 Task: Create a due date automation trigger when advanced on, 2 hours after a card is due add dates due next month.
Action: Mouse moved to (1052, 84)
Screenshot: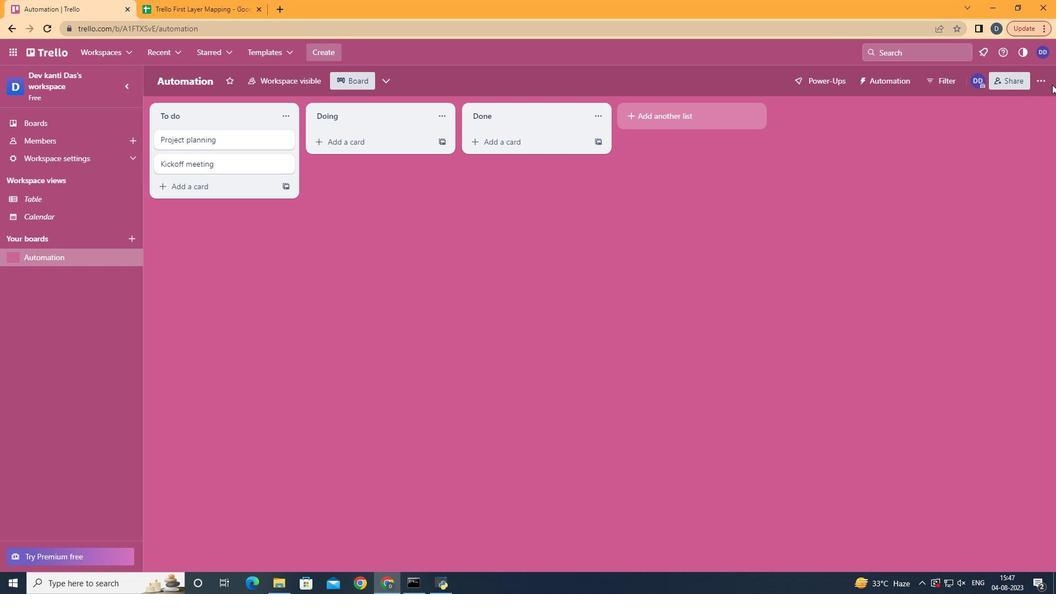 
Action: Mouse pressed left at (1052, 84)
Screenshot: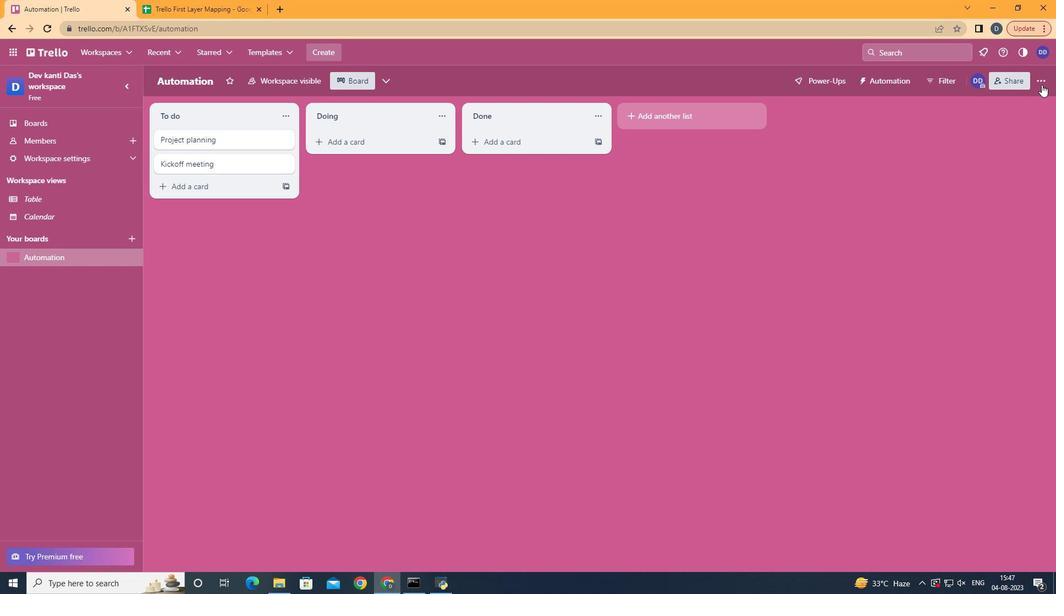 
Action: Mouse moved to (1034, 88)
Screenshot: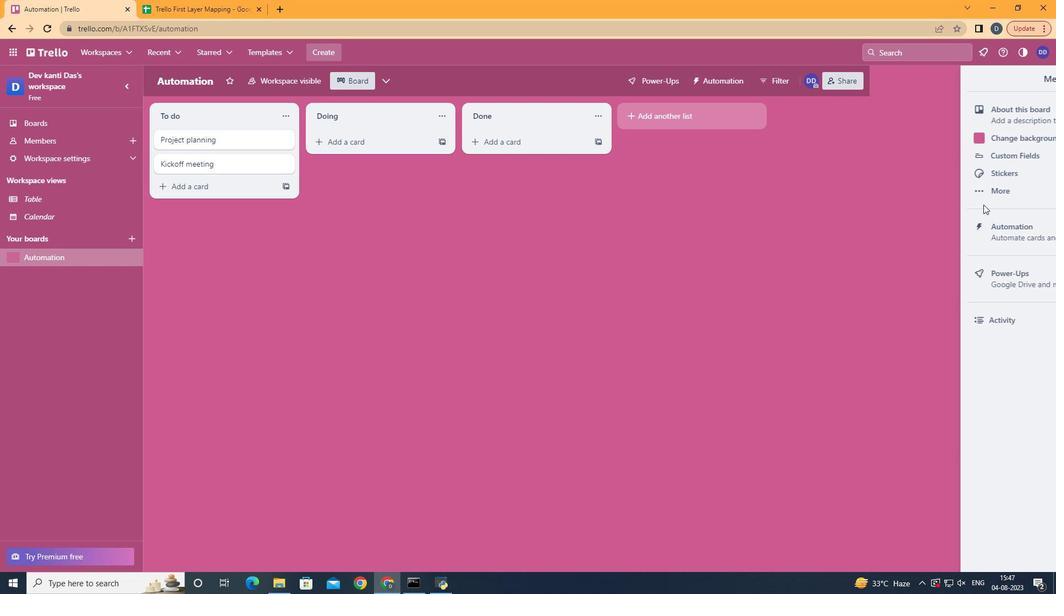 
Action: Mouse pressed left at (1035, 83)
Screenshot: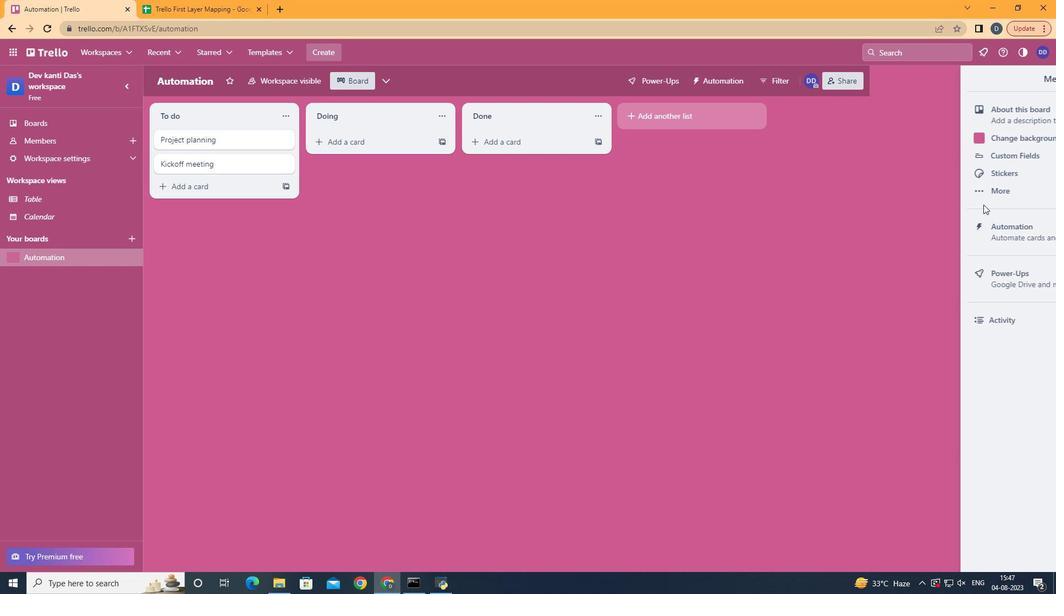 
Action: Mouse moved to (963, 231)
Screenshot: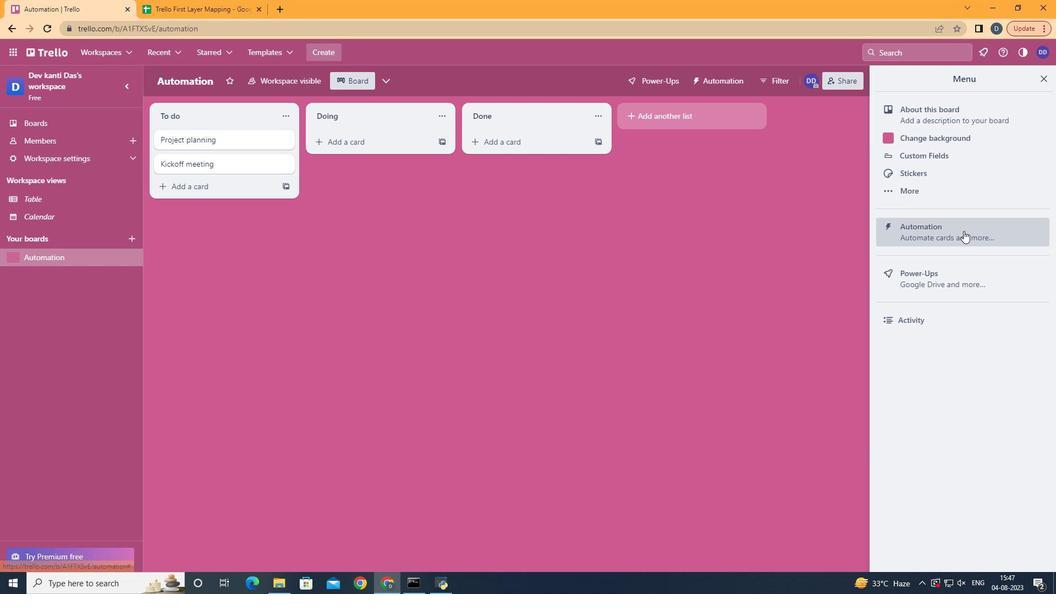 
Action: Mouse pressed left at (963, 231)
Screenshot: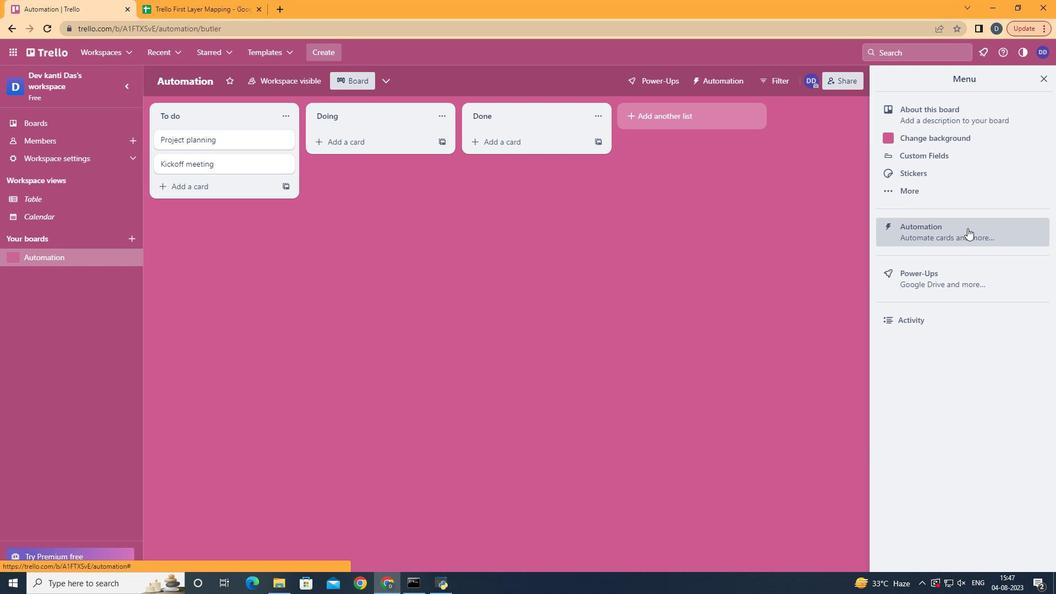 
Action: Mouse moved to (223, 221)
Screenshot: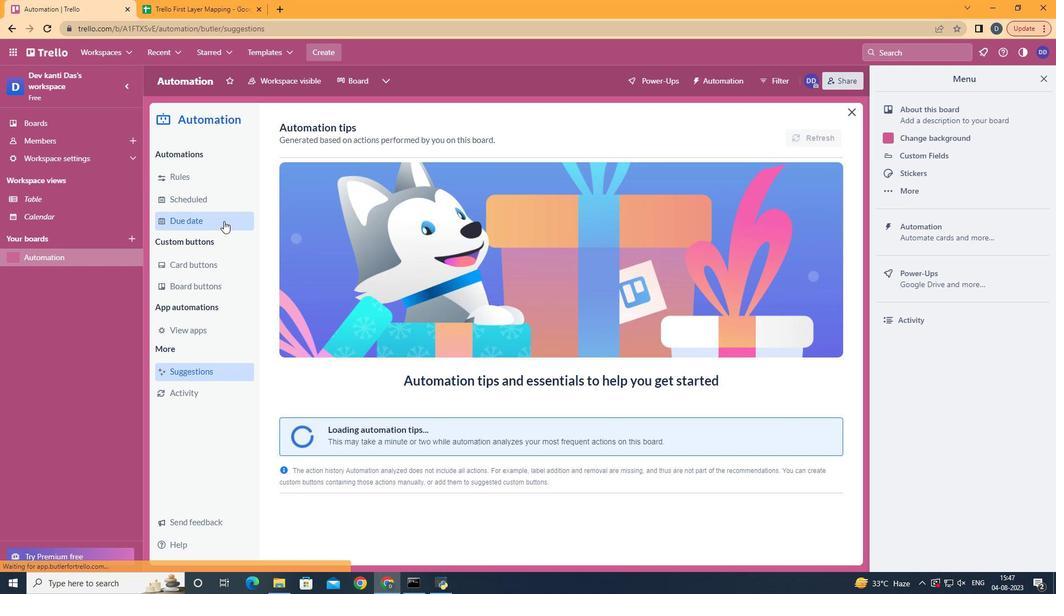 
Action: Mouse pressed left at (223, 221)
Screenshot: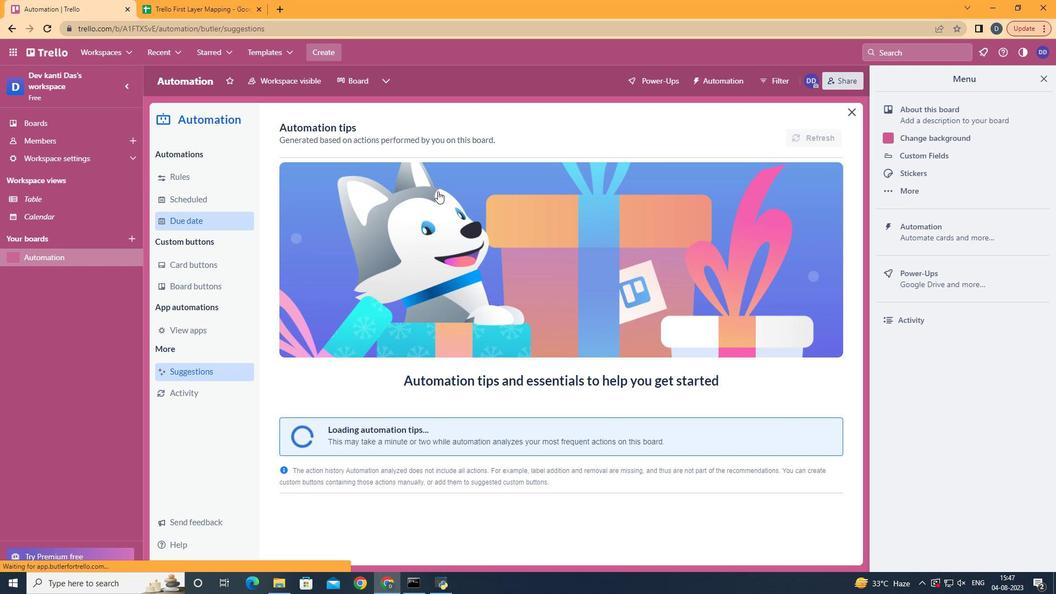 
Action: Mouse moved to (753, 132)
Screenshot: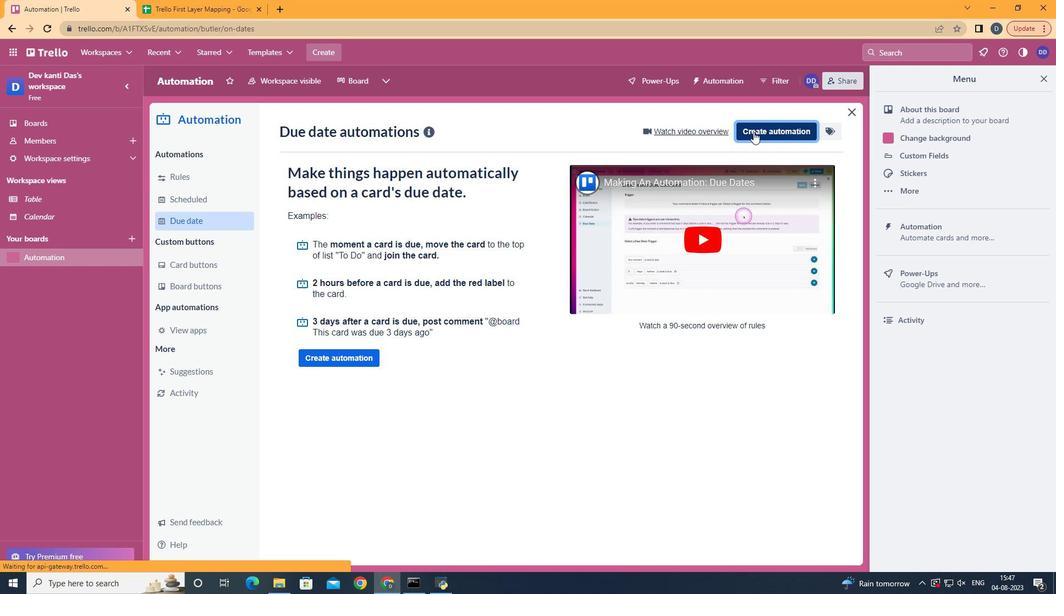 
Action: Mouse pressed left at (753, 132)
Screenshot: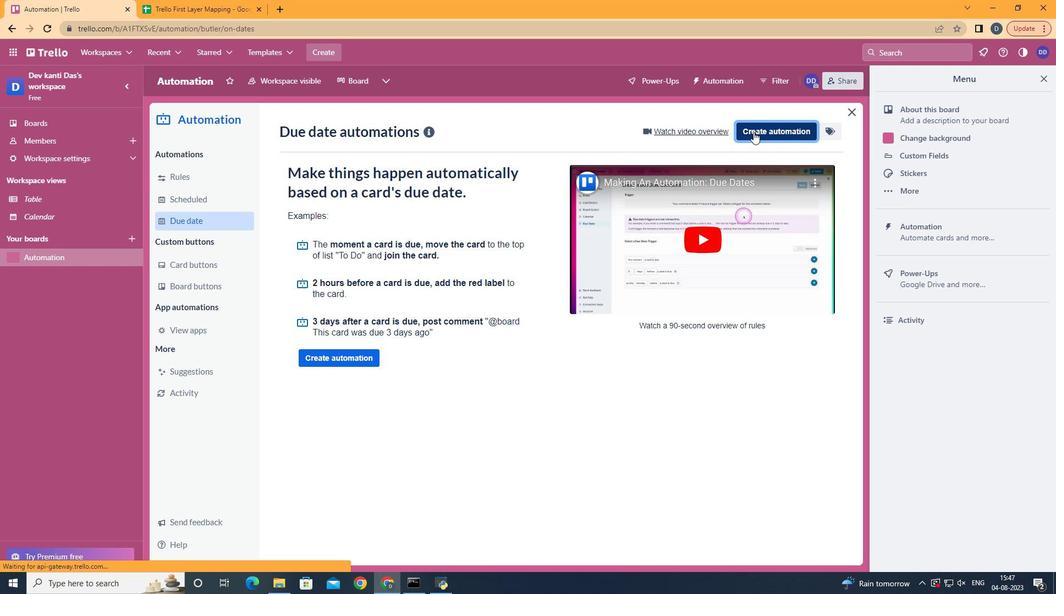 
Action: Mouse moved to (562, 229)
Screenshot: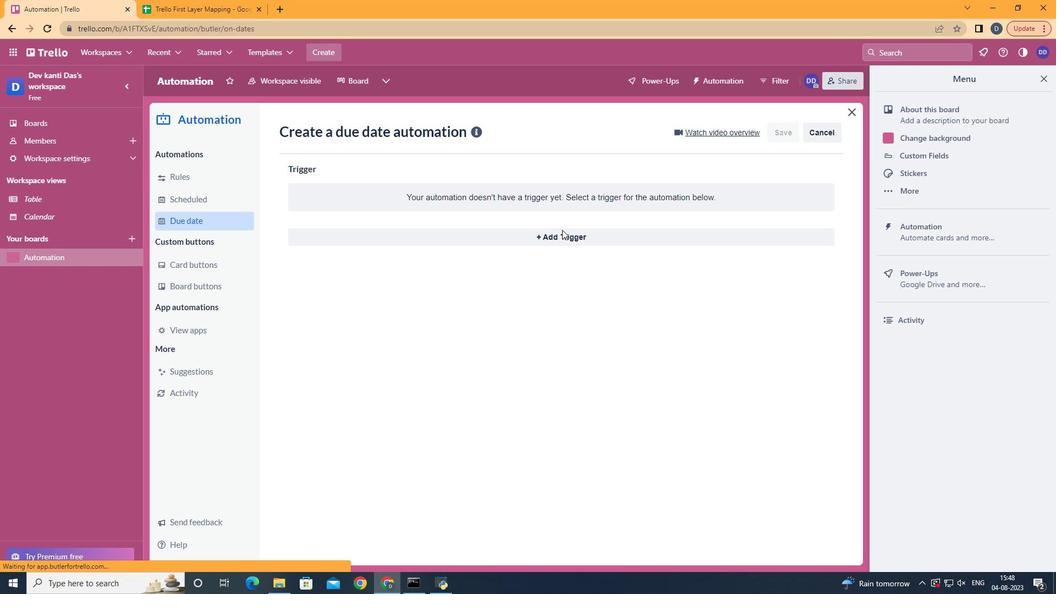 
Action: Mouse pressed left at (562, 229)
Screenshot: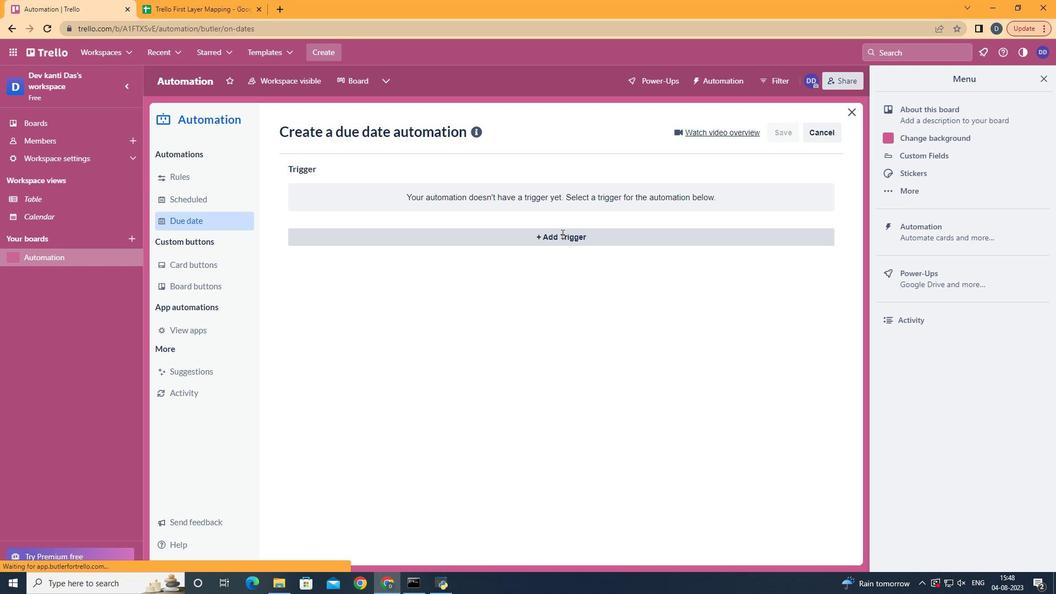 
Action: Mouse moved to (340, 471)
Screenshot: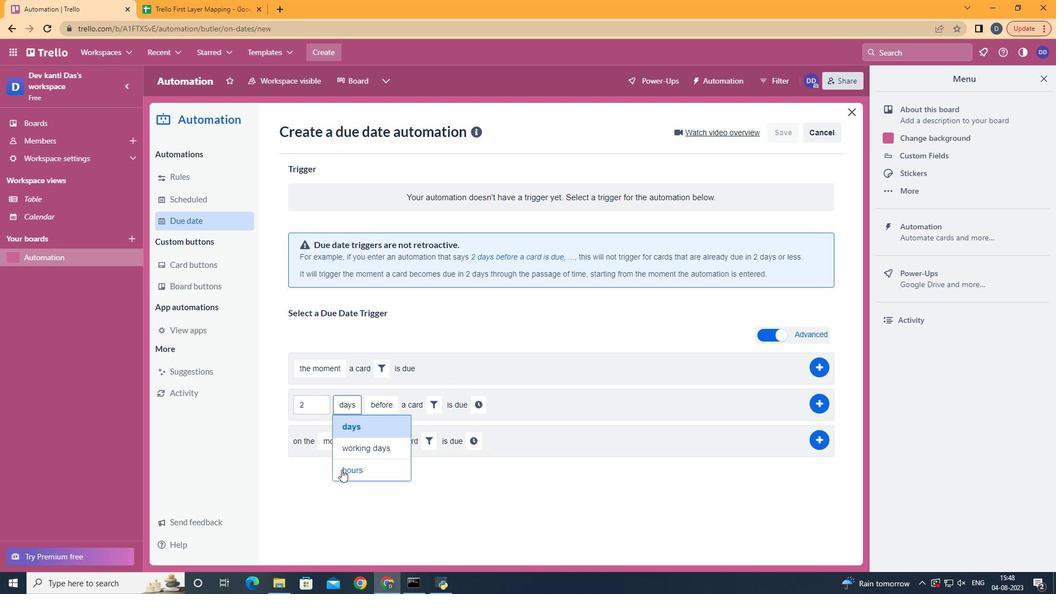 
Action: Mouse pressed left at (340, 471)
Screenshot: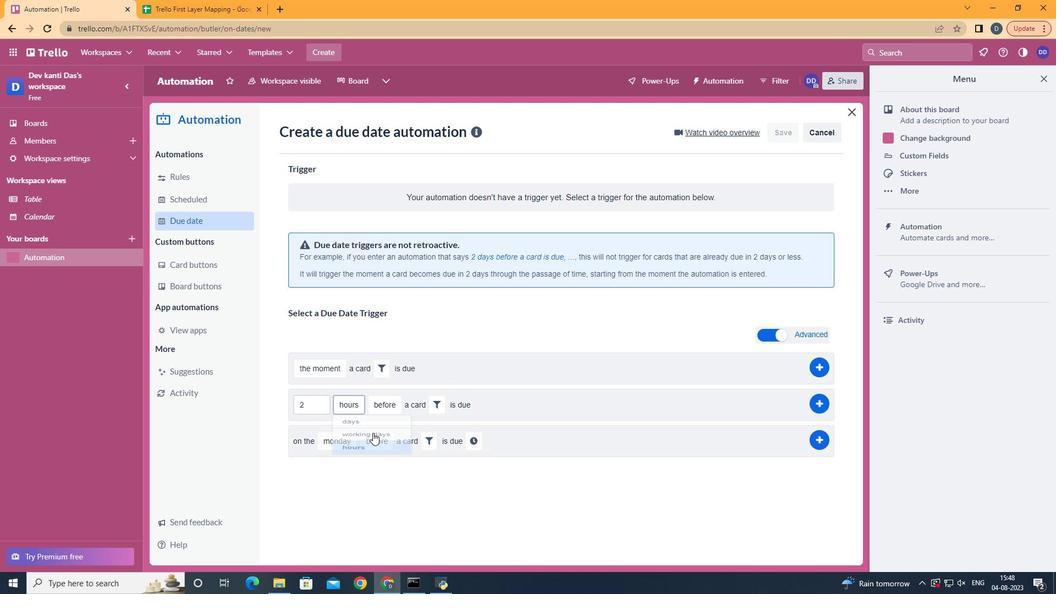 
Action: Mouse moved to (389, 453)
Screenshot: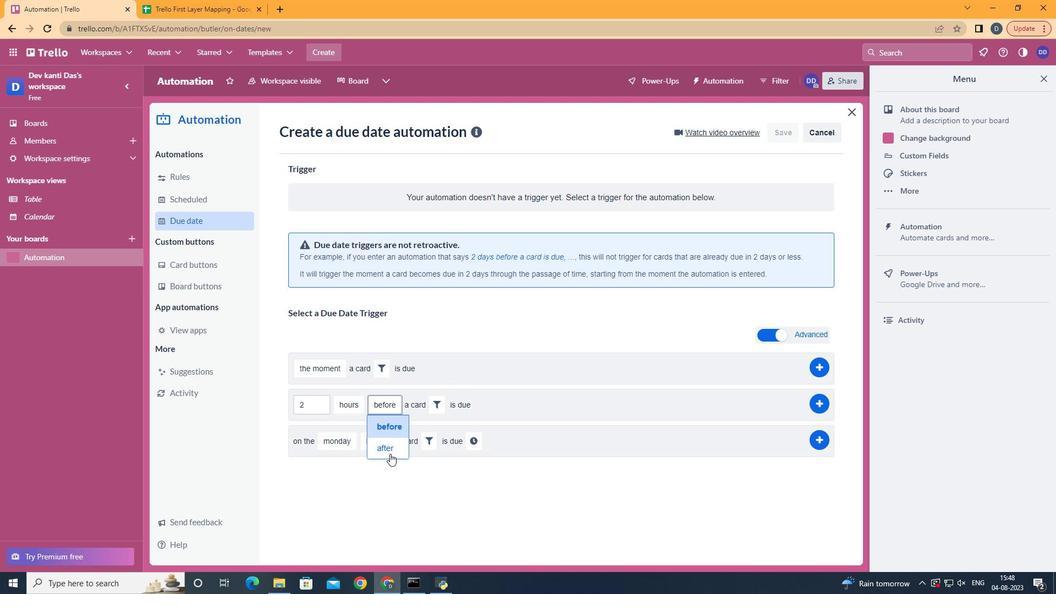 
Action: Mouse pressed left at (389, 453)
Screenshot: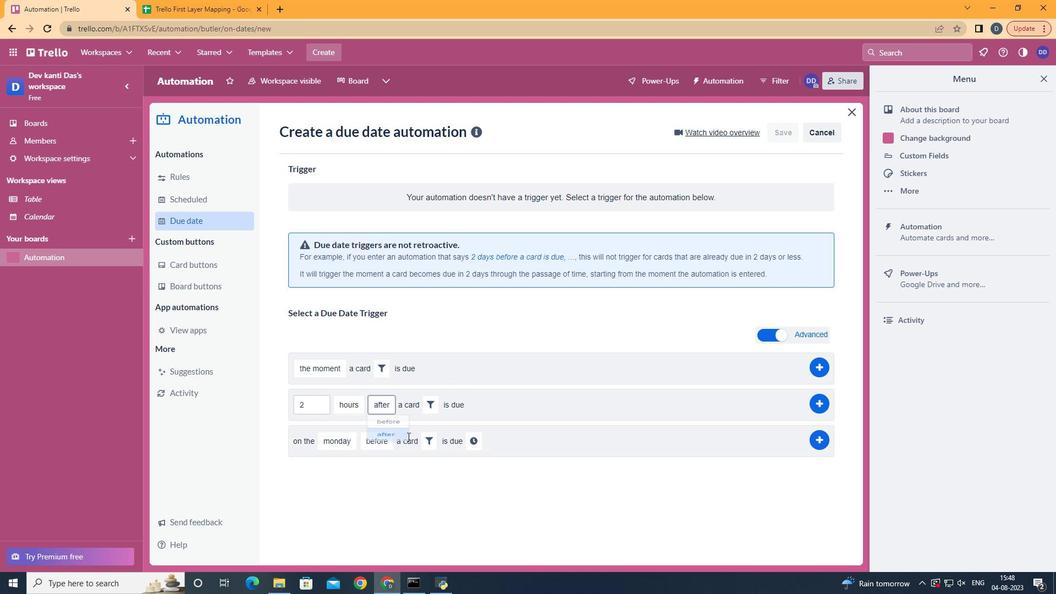 
Action: Mouse moved to (427, 410)
Screenshot: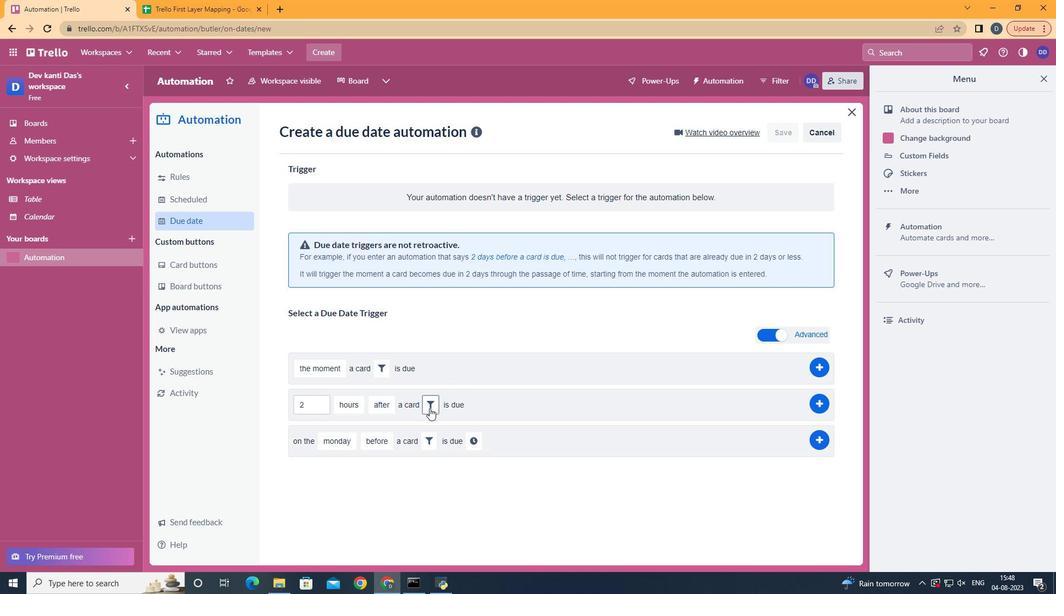 
Action: Mouse pressed left at (427, 410)
Screenshot: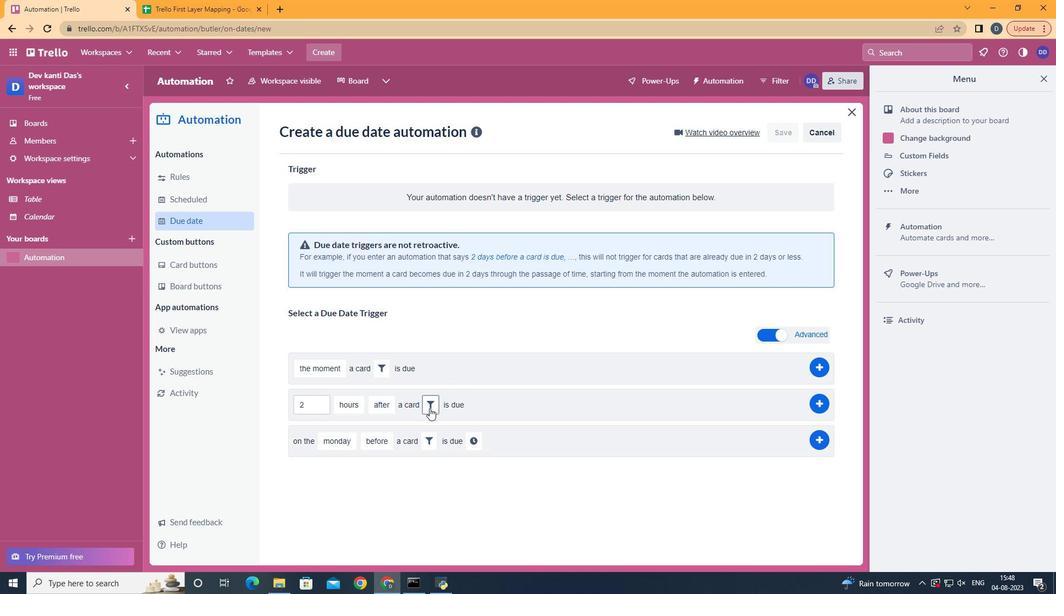 
Action: Mouse moved to (489, 438)
Screenshot: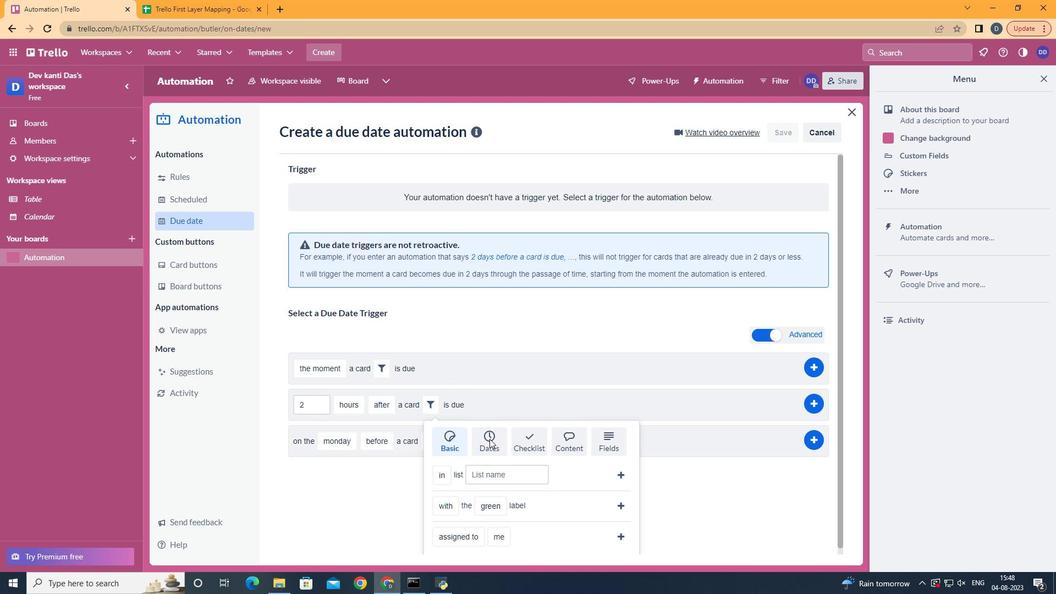 
Action: Mouse pressed left at (489, 438)
Screenshot: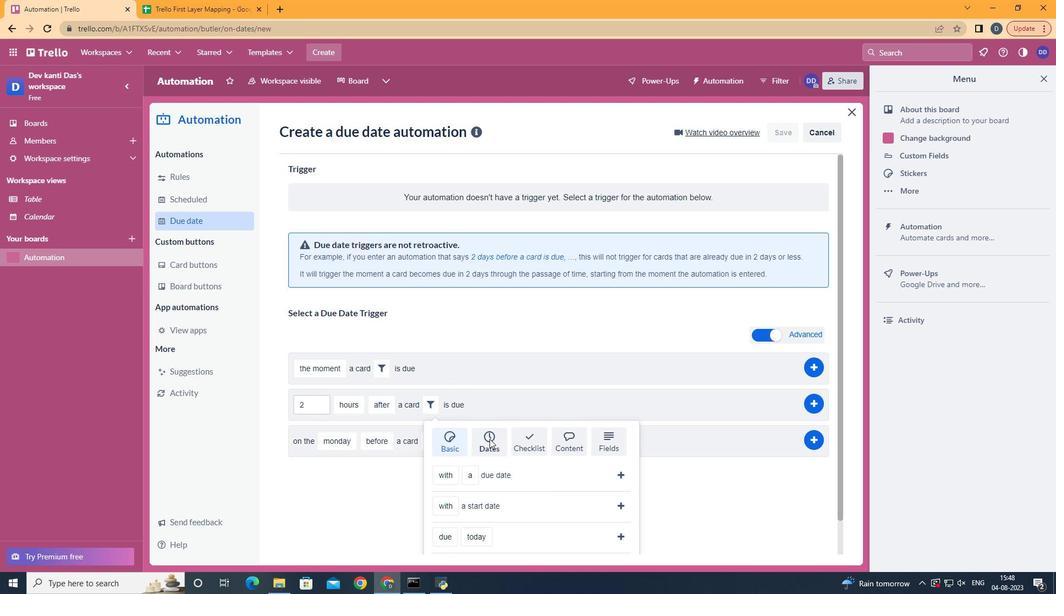 
Action: Mouse scrolled (489, 438) with delta (0, 0)
Screenshot: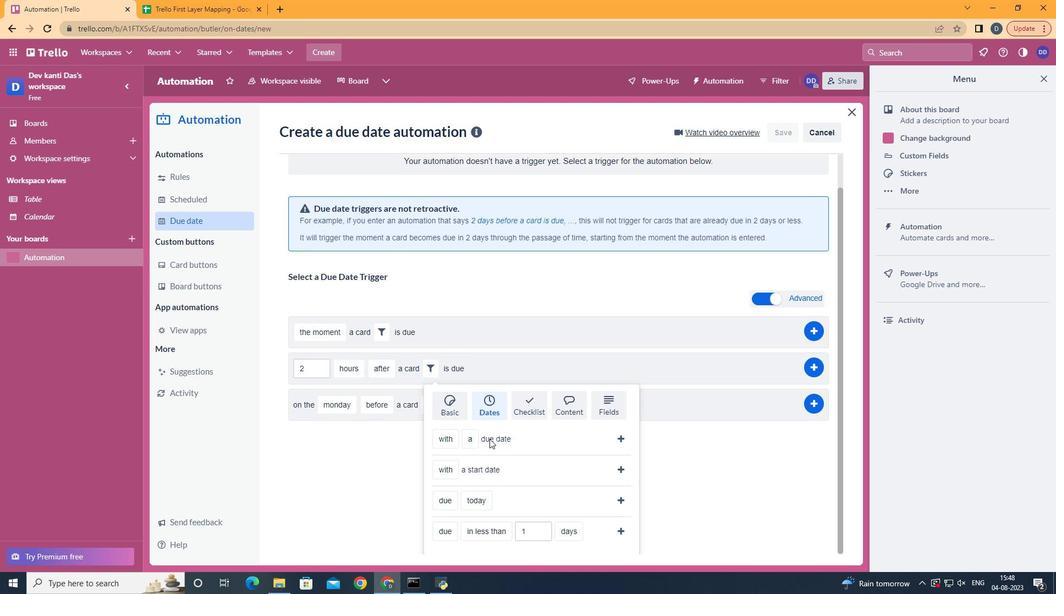 
Action: Mouse scrolled (489, 438) with delta (0, 0)
Screenshot: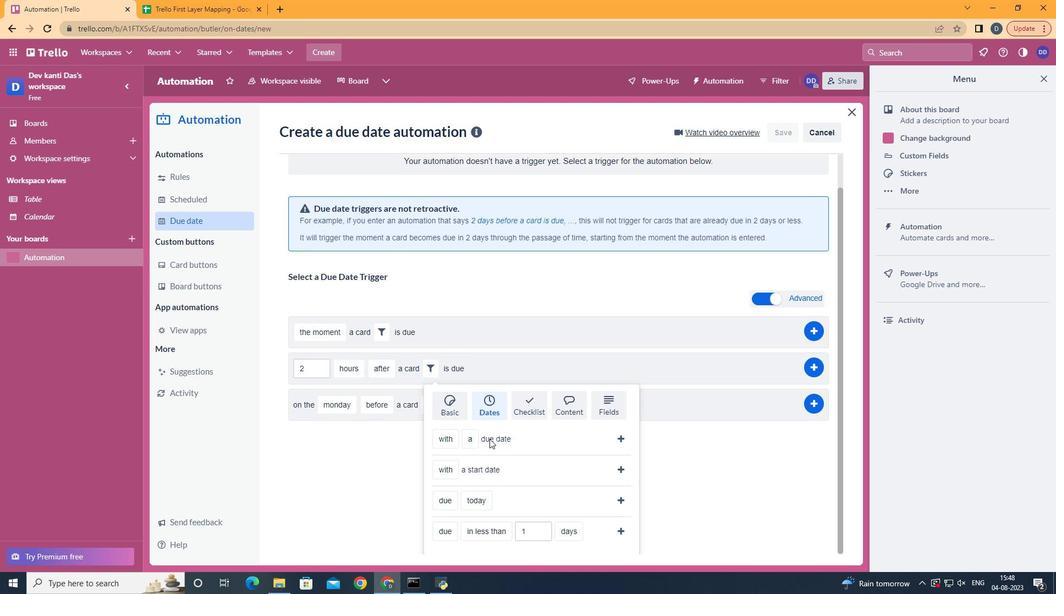 
Action: Mouse scrolled (489, 438) with delta (0, 0)
Screenshot: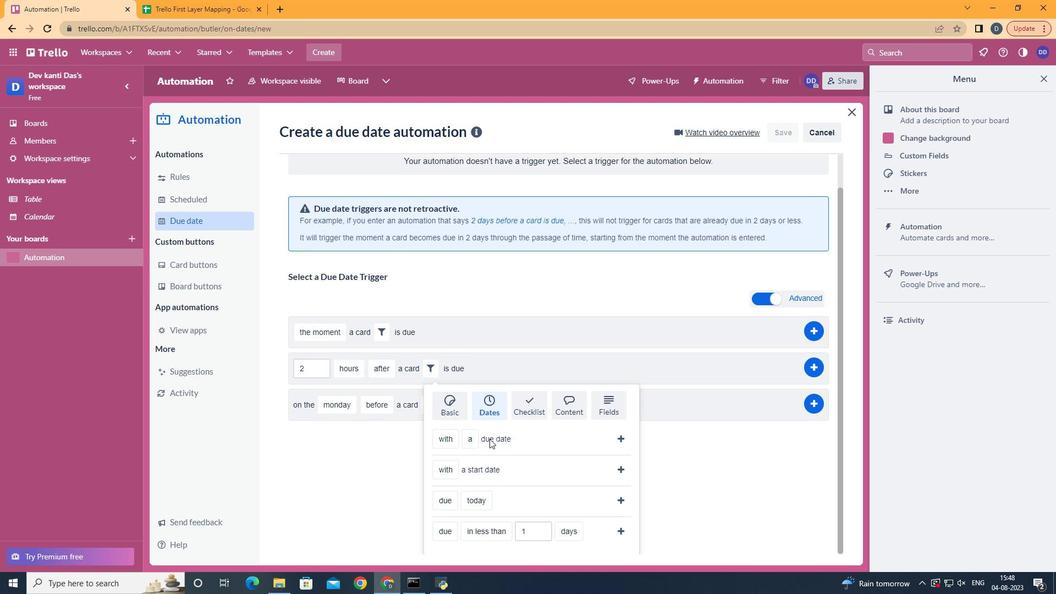 
Action: Mouse scrolled (489, 438) with delta (0, 0)
Screenshot: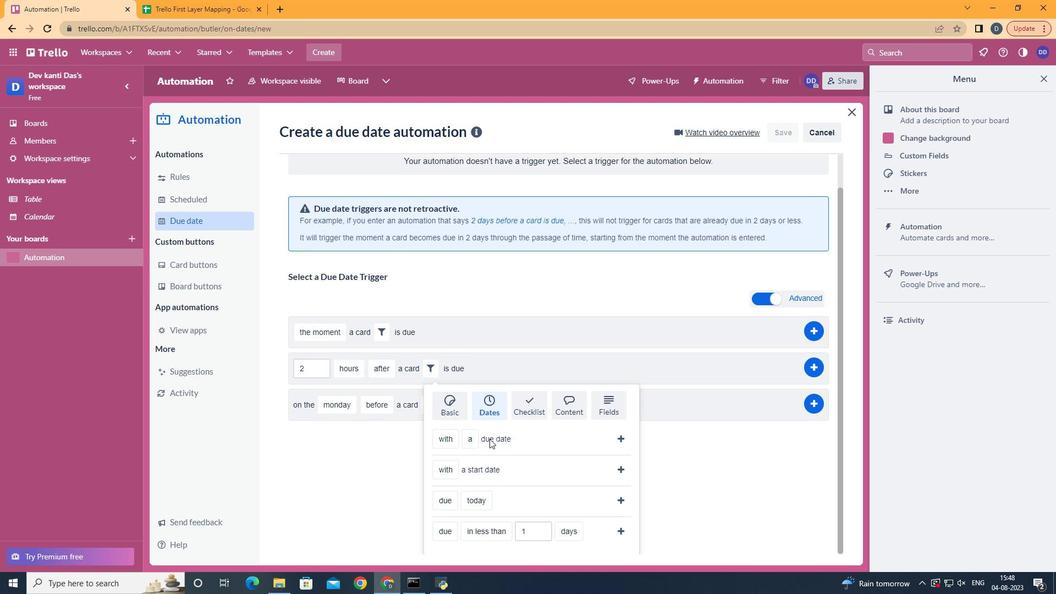 
Action: Mouse scrolled (489, 438) with delta (0, 0)
Screenshot: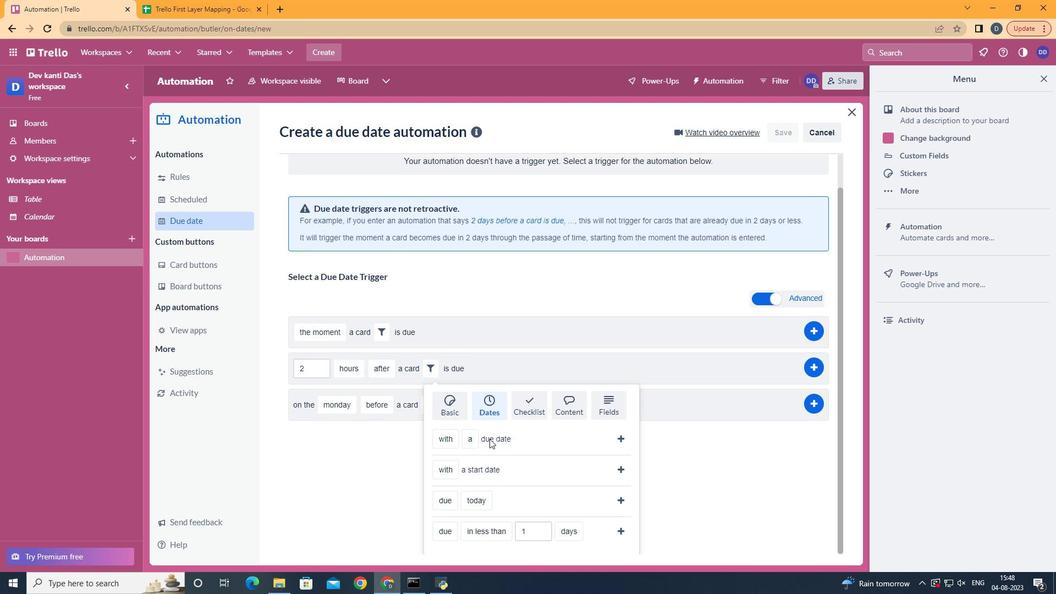 
Action: Mouse moved to (453, 409)
Screenshot: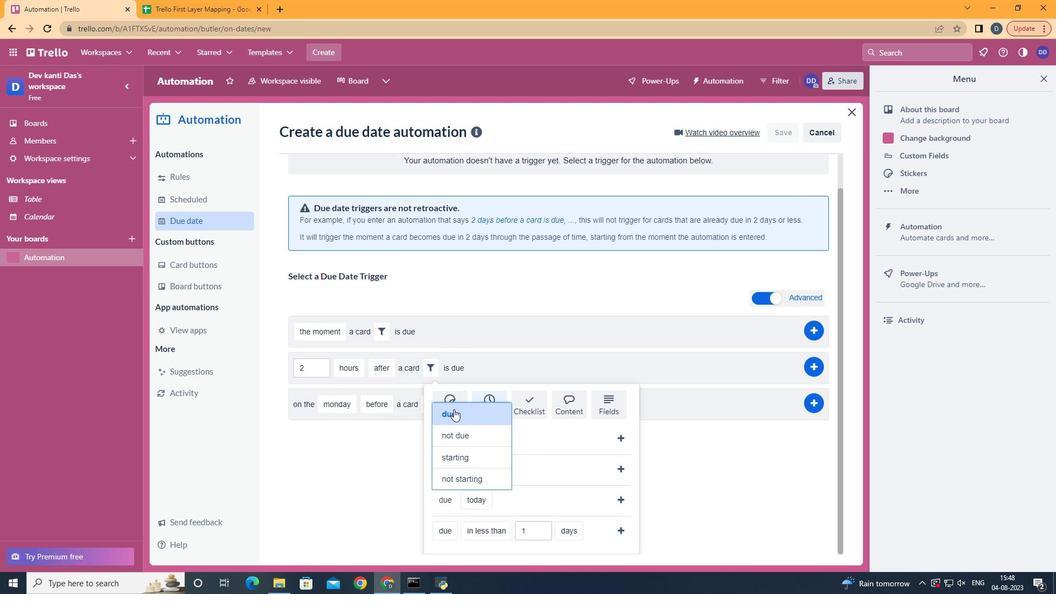 
Action: Mouse pressed left at (453, 409)
Screenshot: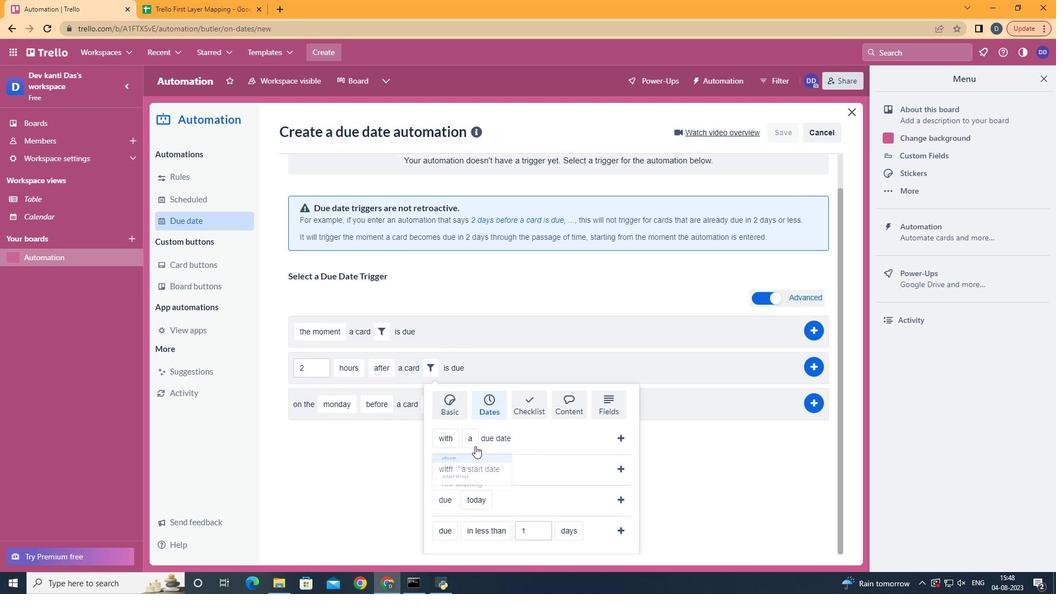 
Action: Mouse moved to (493, 480)
Screenshot: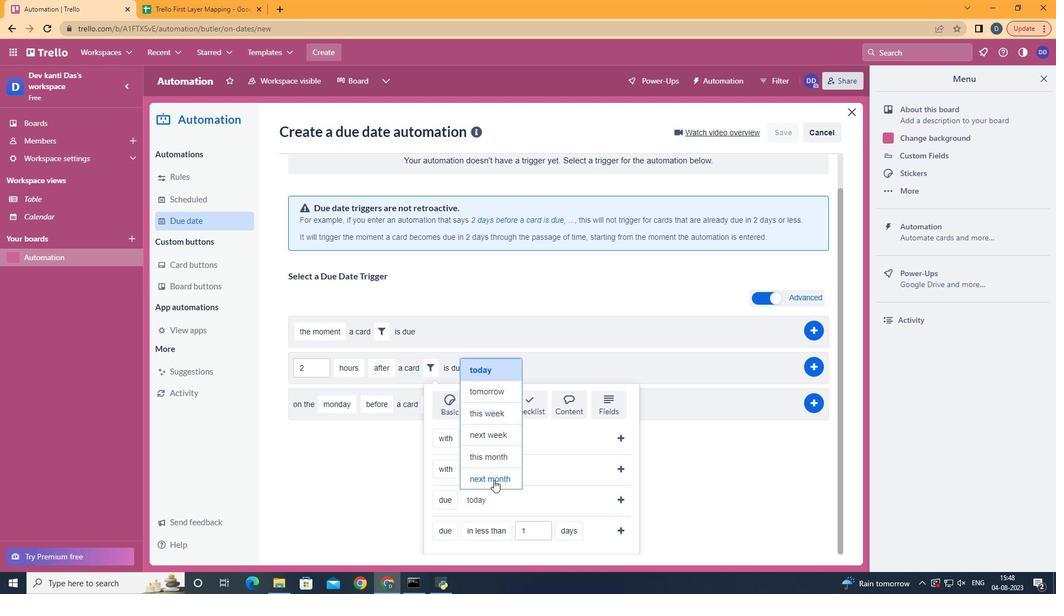 
Action: Mouse pressed left at (493, 480)
Screenshot: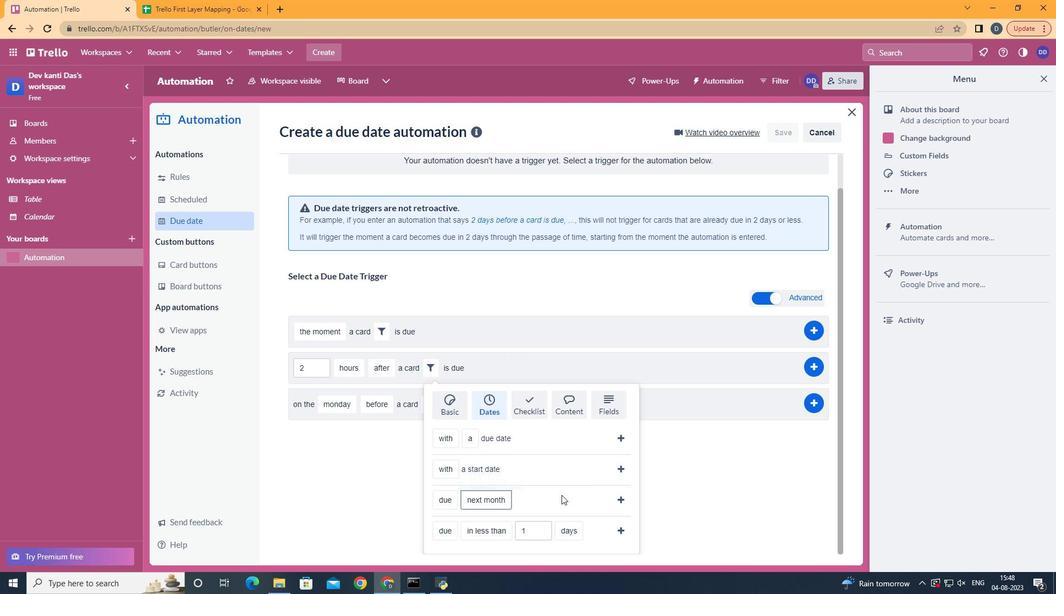 
Action: Mouse moved to (621, 500)
Screenshot: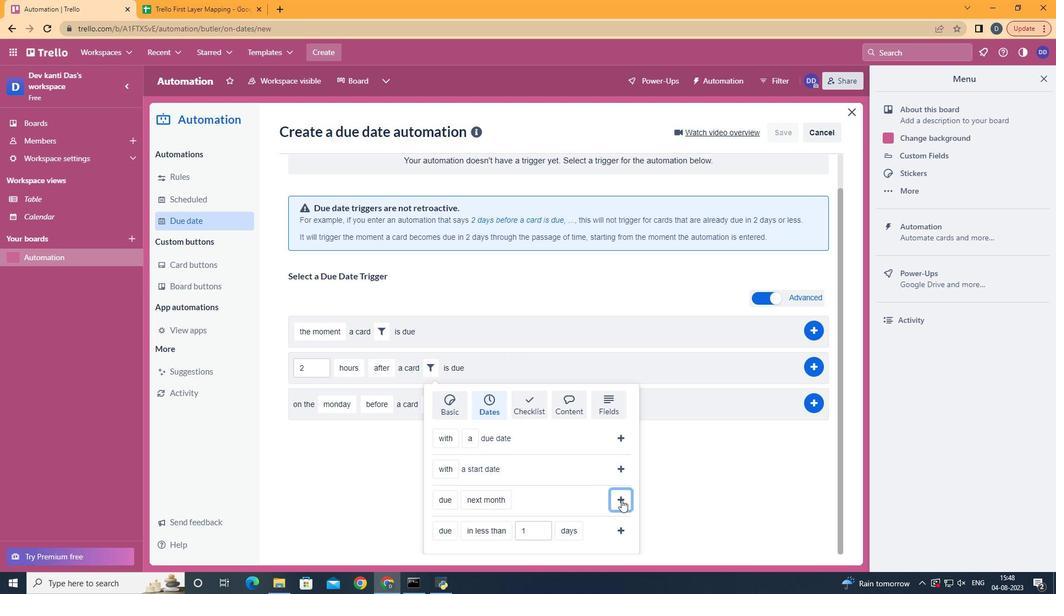 
Action: Mouse pressed left at (621, 500)
Screenshot: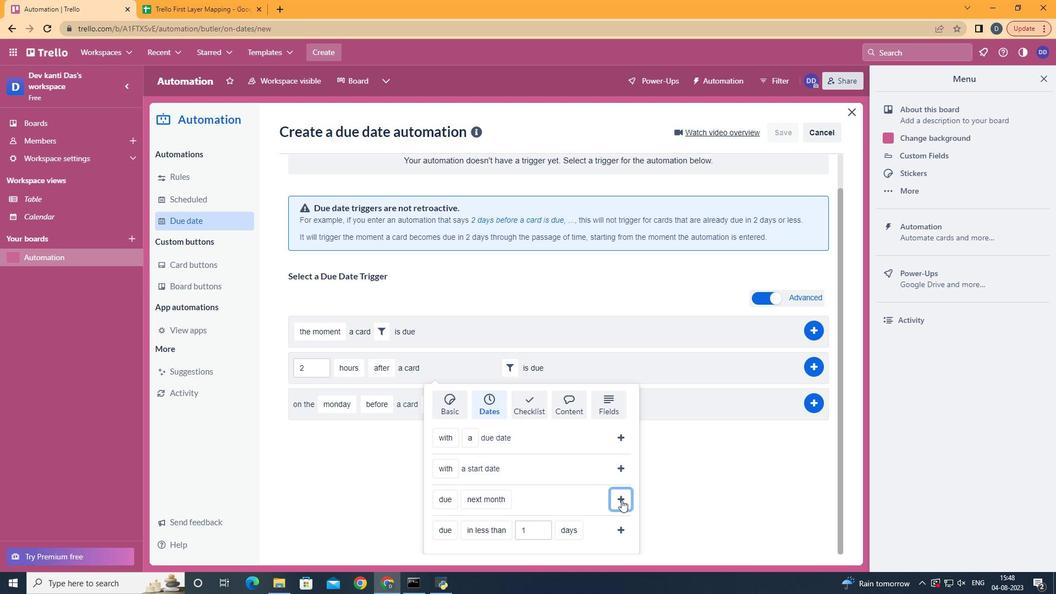 
Action: Mouse moved to (822, 406)
Screenshot: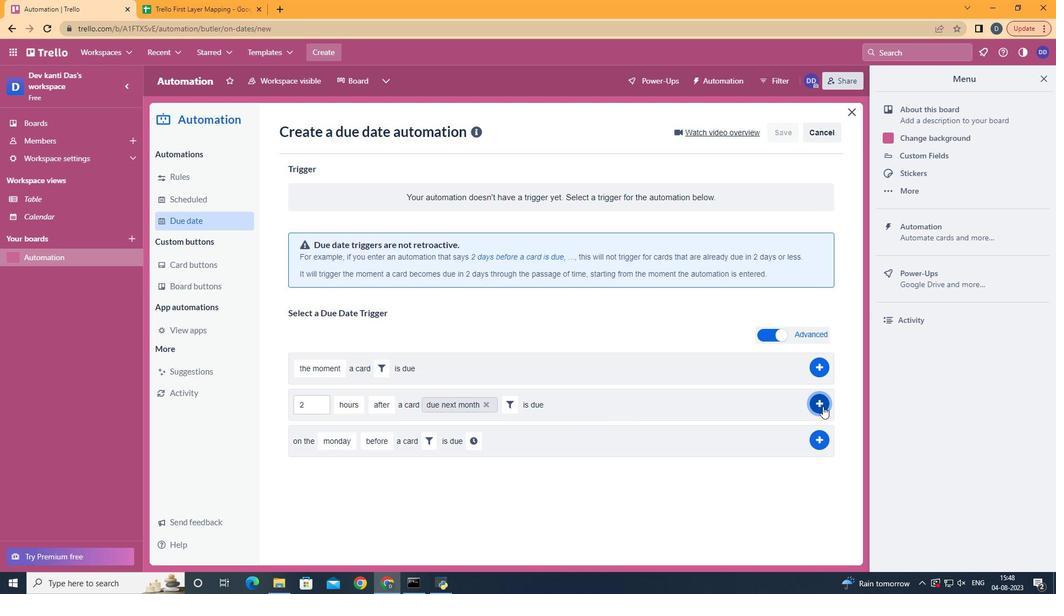 
Action: Mouse pressed left at (822, 406)
Screenshot: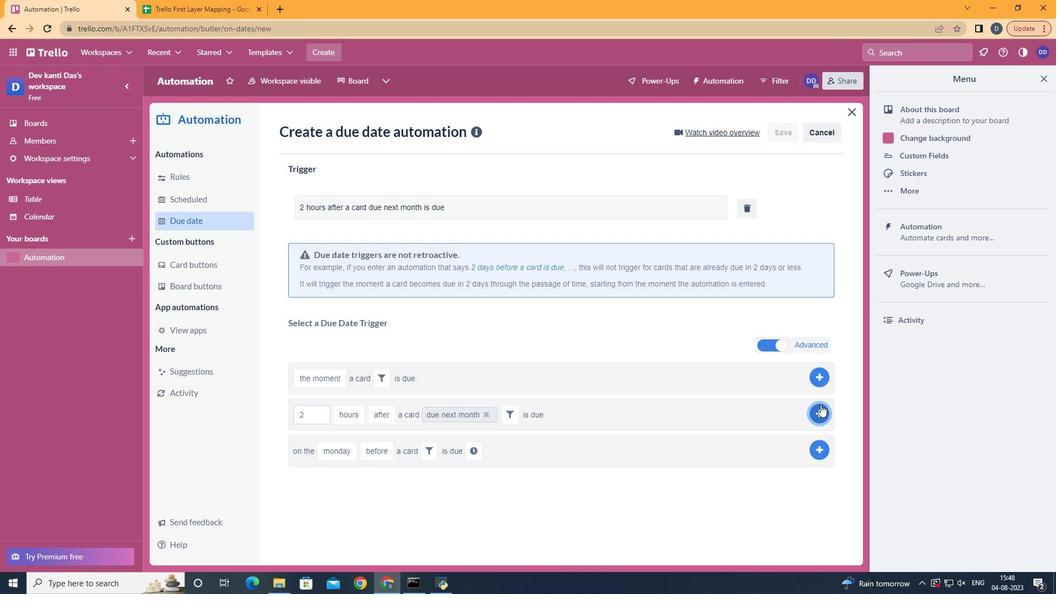 
Action: Mouse moved to (497, 193)
Screenshot: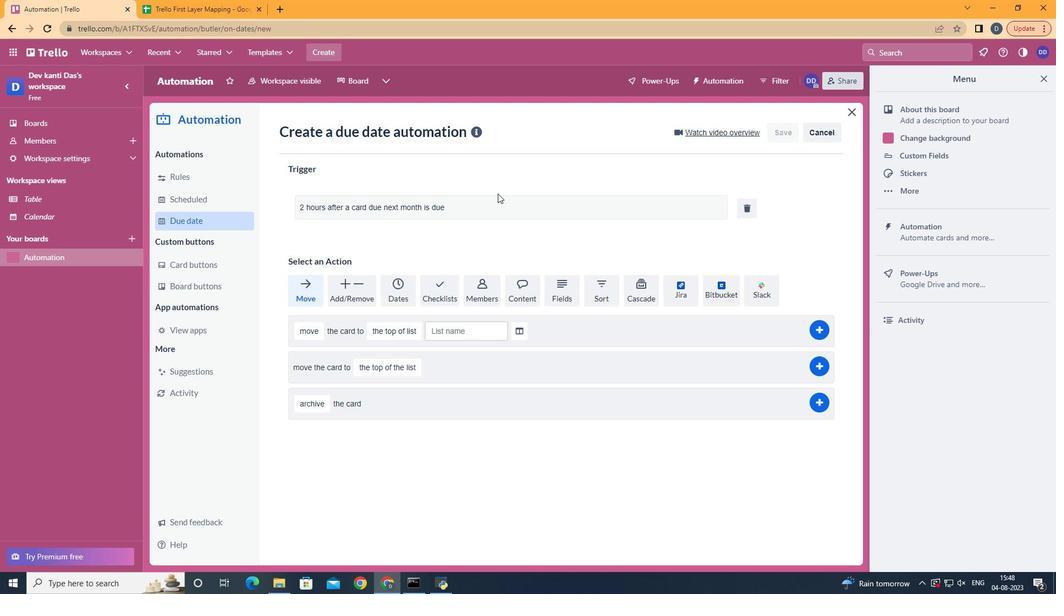 
